 Task: Put "Image D" in and failure is - not an option in Medium of Adrenaline Trailer
Action: Mouse moved to (304, 75)
Screenshot: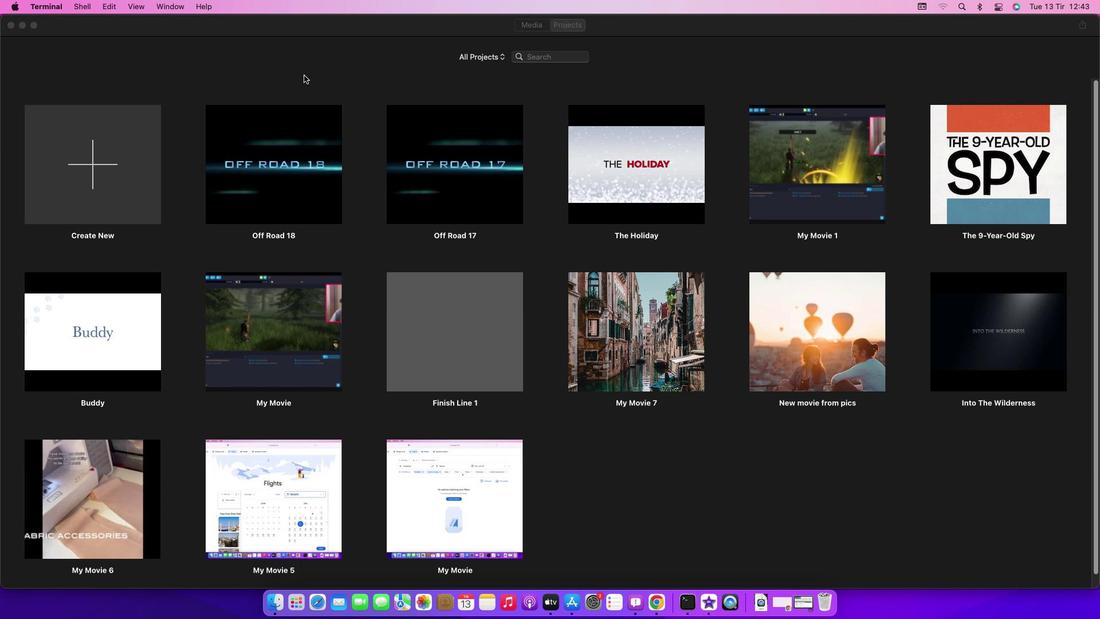 
Action: Mouse pressed left at (304, 75)
Screenshot: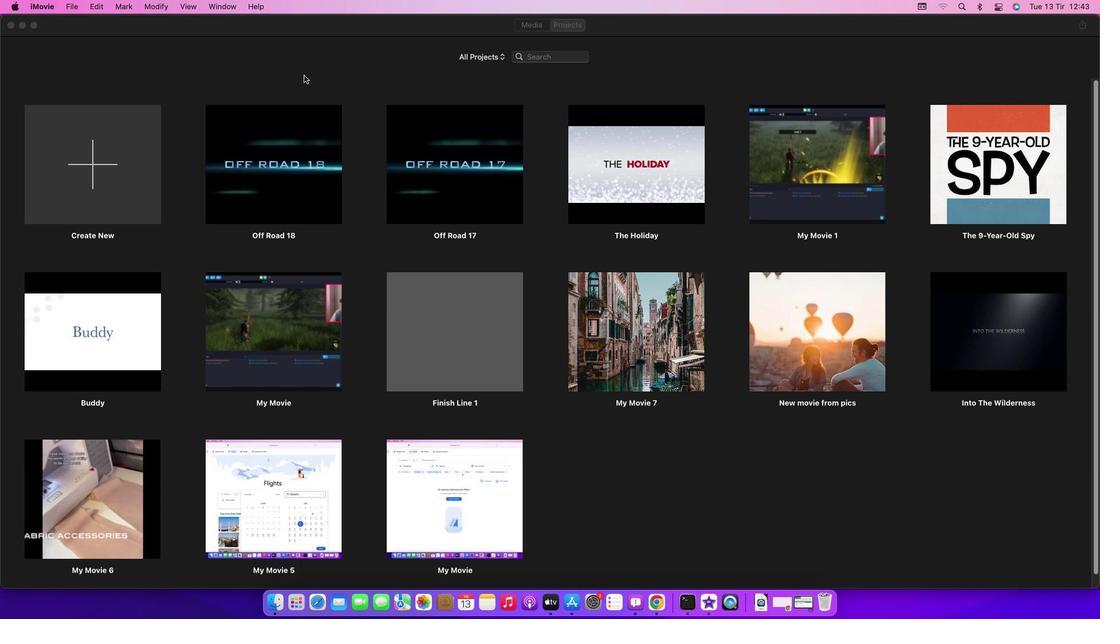 
Action: Mouse moved to (68, 6)
Screenshot: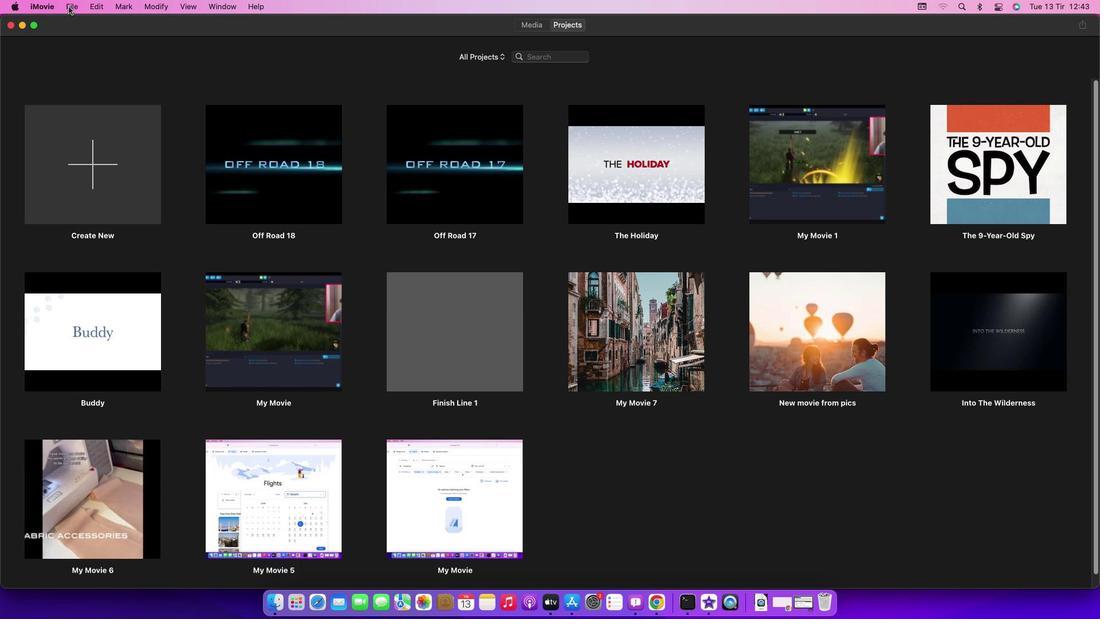 
Action: Mouse pressed left at (68, 6)
Screenshot: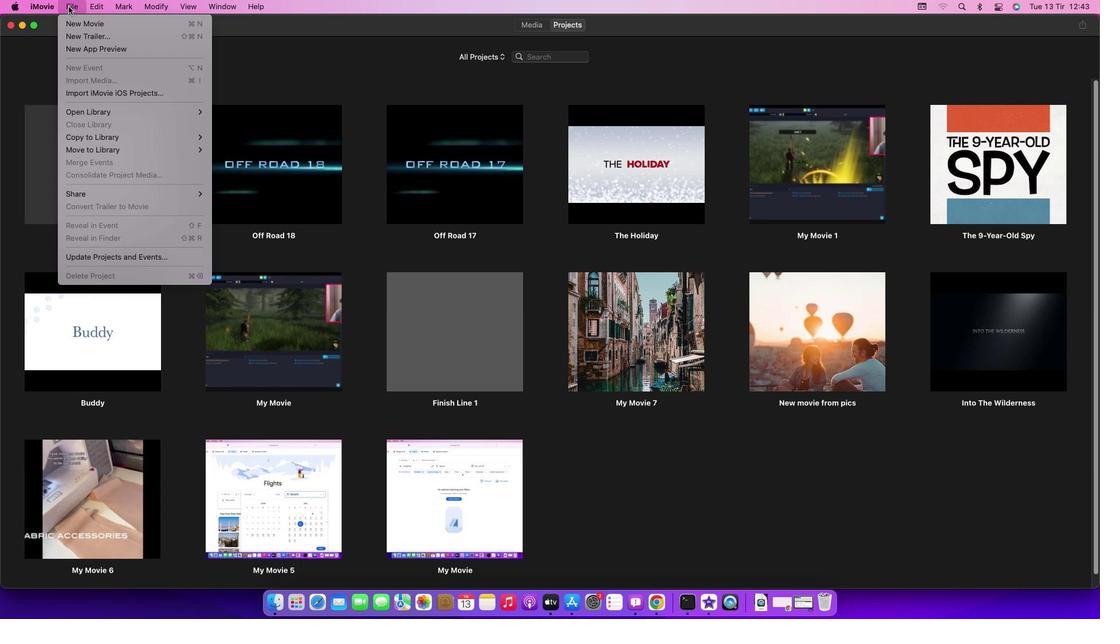 
Action: Mouse moved to (106, 40)
Screenshot: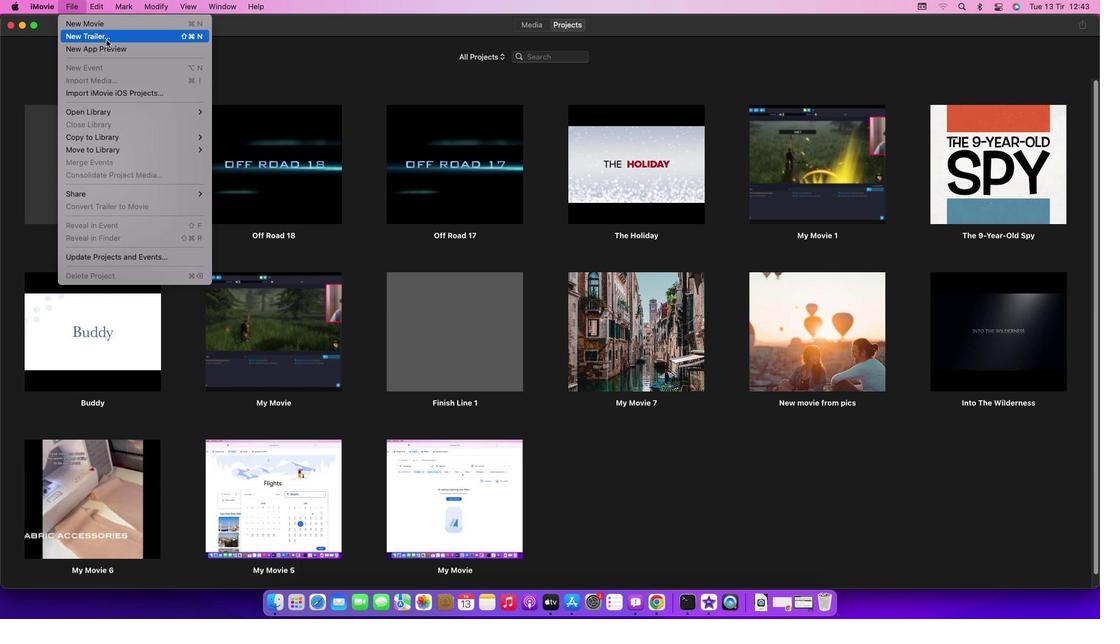 
Action: Mouse pressed left at (106, 40)
Screenshot: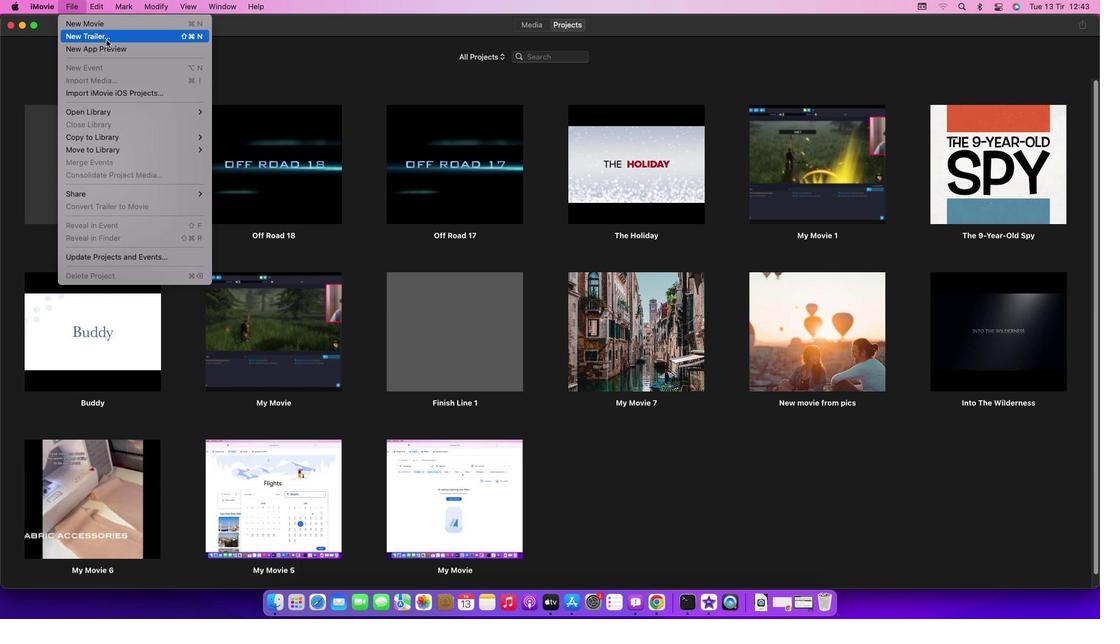 
Action: Mouse moved to (638, 325)
Screenshot: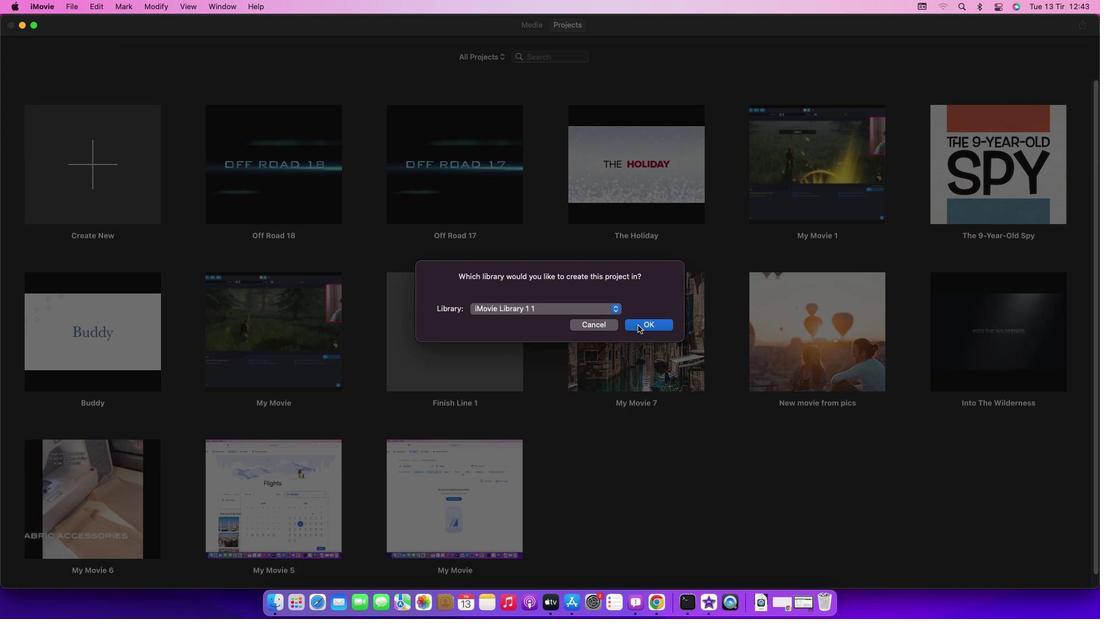 
Action: Mouse pressed left at (638, 325)
Screenshot: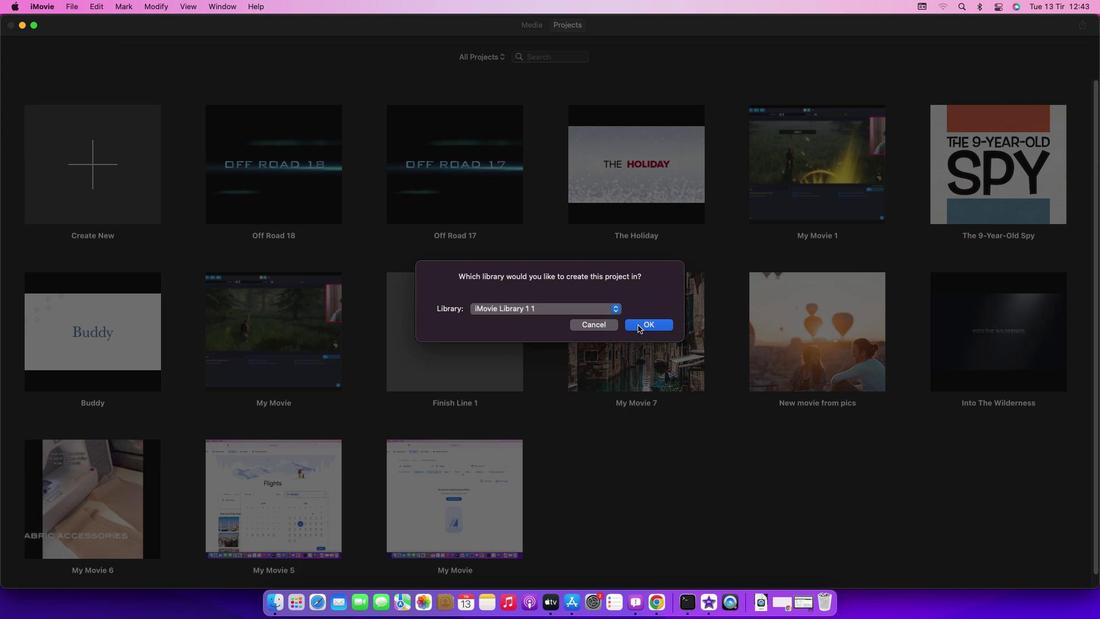 
Action: Mouse moved to (548, 237)
Screenshot: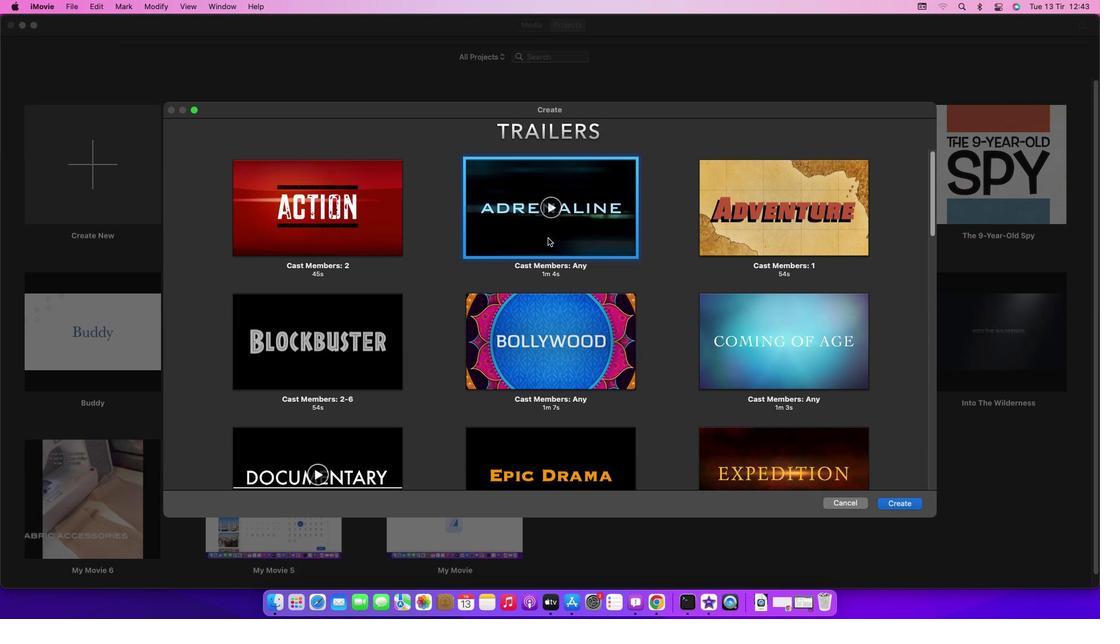
Action: Mouse pressed left at (548, 237)
Screenshot: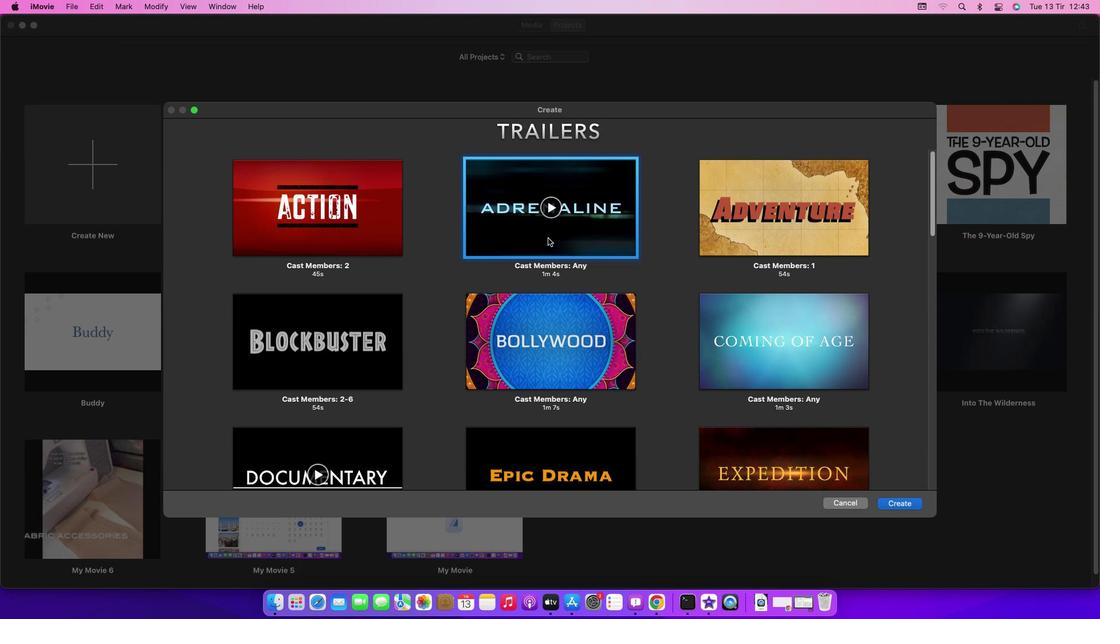 
Action: Mouse moved to (894, 502)
Screenshot: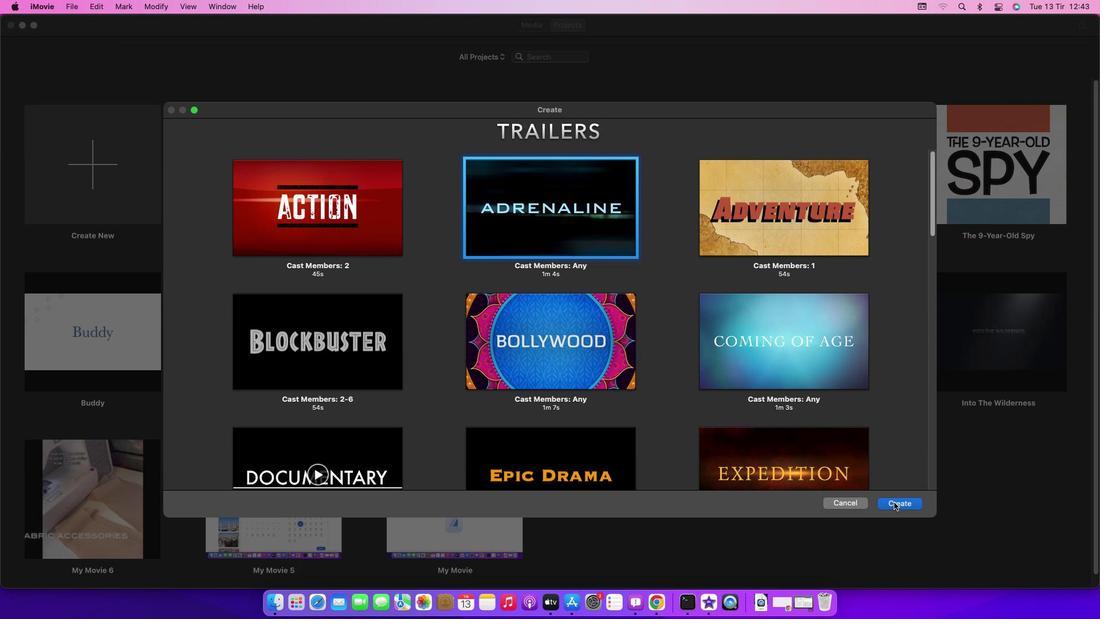 
Action: Mouse pressed left at (894, 502)
Screenshot: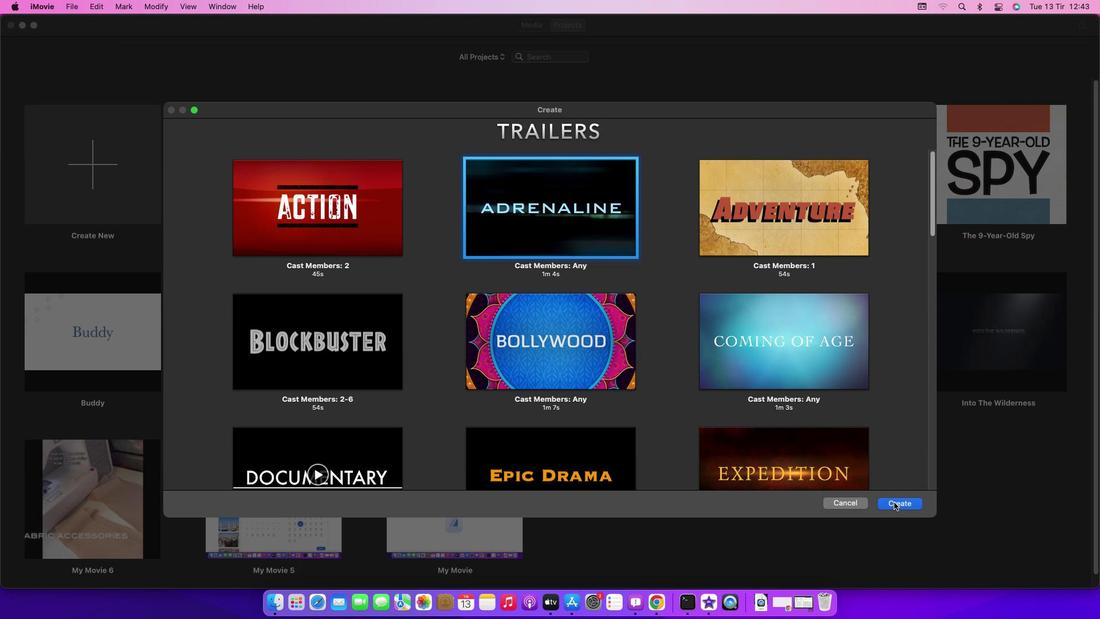 
Action: Mouse moved to (526, 348)
Screenshot: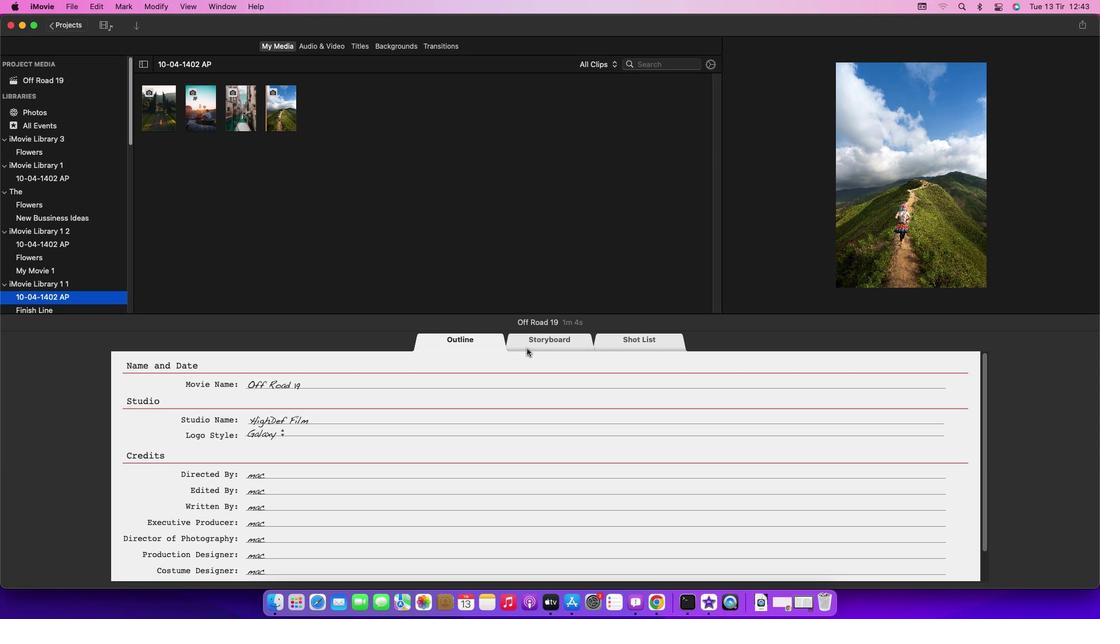 
Action: Mouse pressed left at (526, 348)
Screenshot: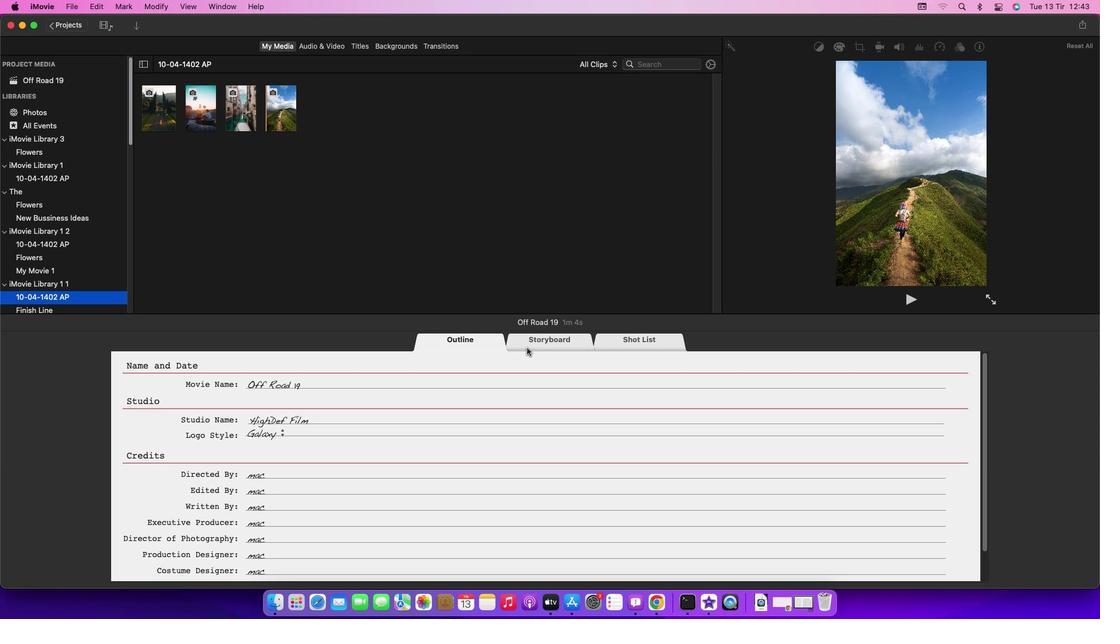 
Action: Mouse moved to (376, 437)
Screenshot: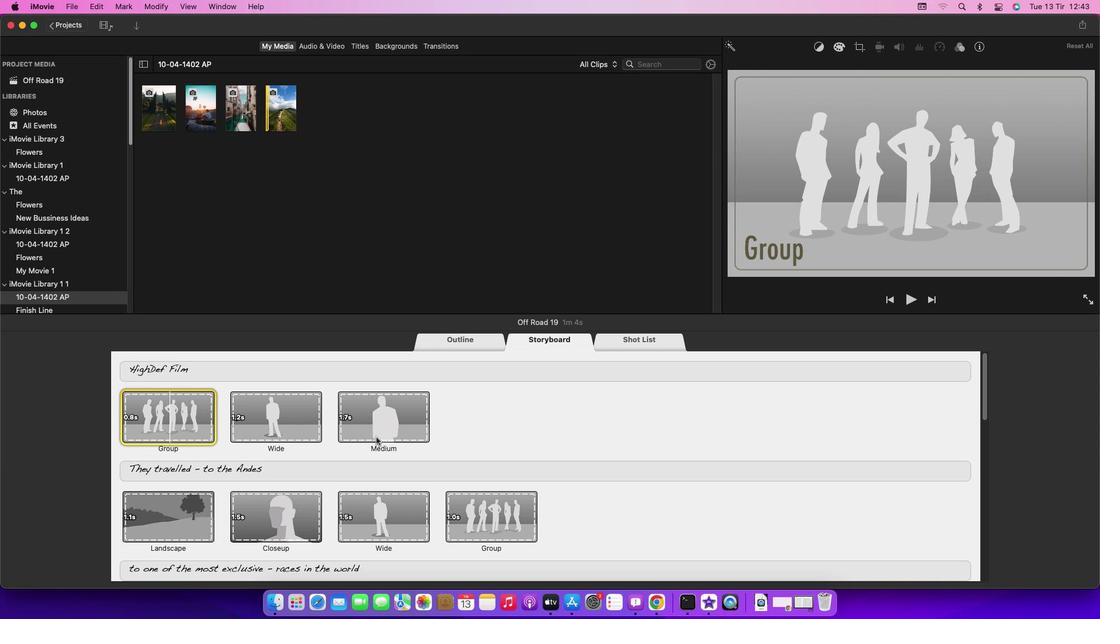 
Action: Mouse scrolled (376, 437) with delta (0, 0)
Screenshot: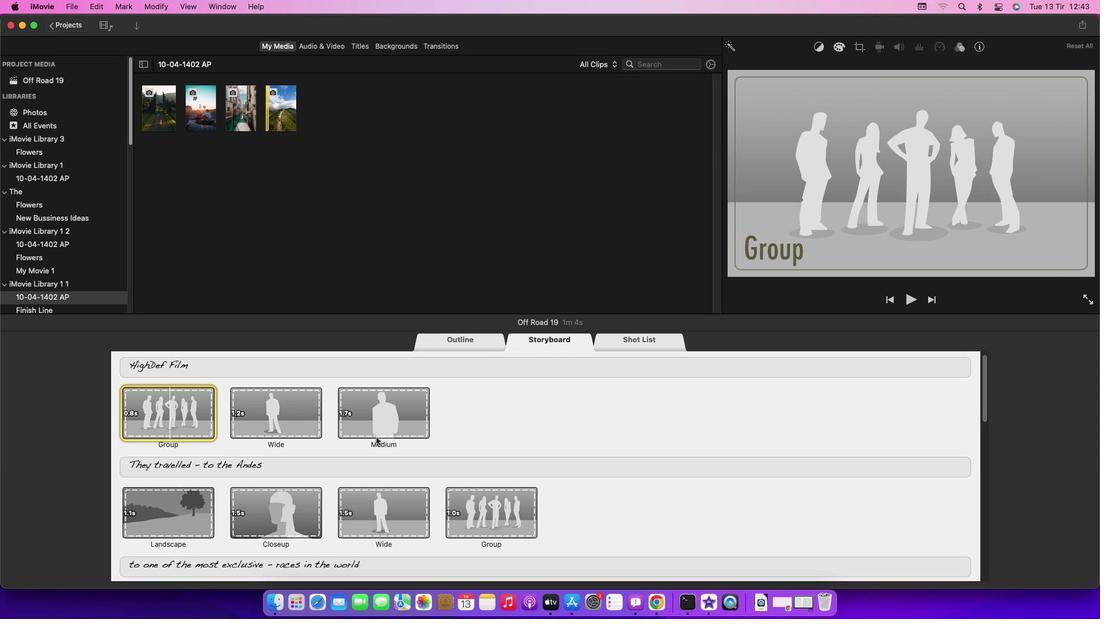 
Action: Mouse scrolled (376, 437) with delta (0, 0)
Screenshot: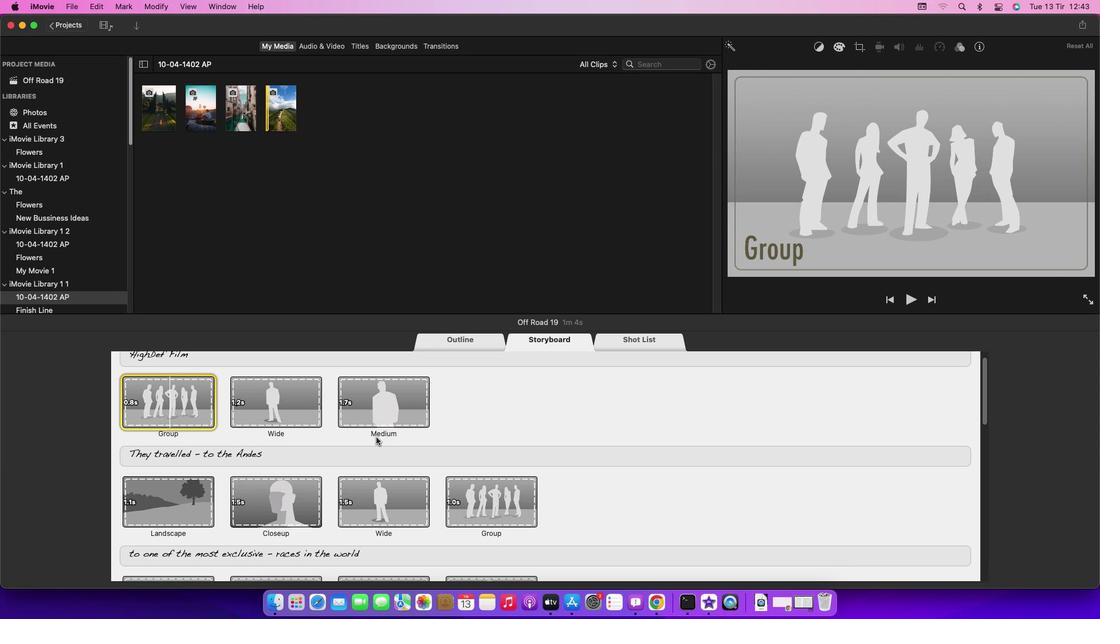 
Action: Mouse scrolled (376, 437) with delta (0, 0)
Screenshot: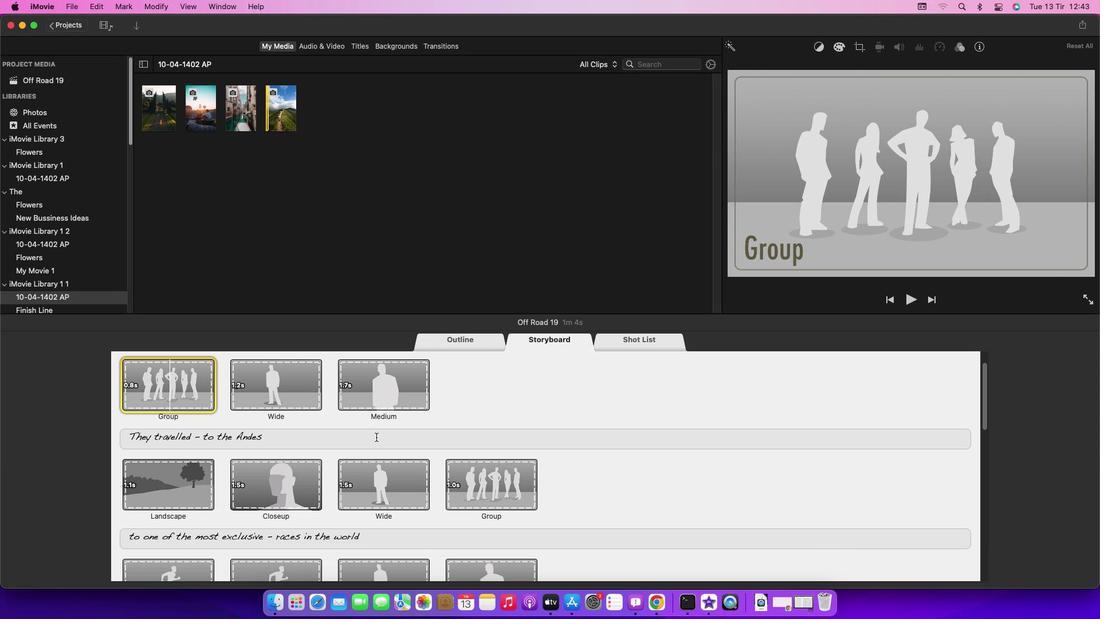 
Action: Mouse scrolled (376, 437) with delta (0, -1)
Screenshot: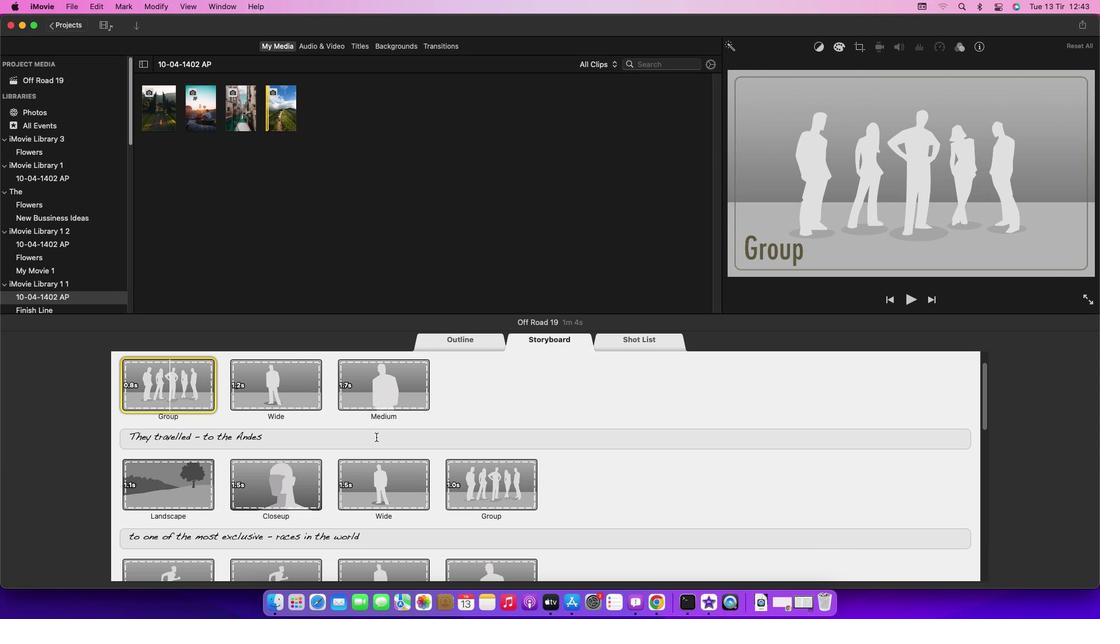 
Action: Mouse moved to (374, 455)
Screenshot: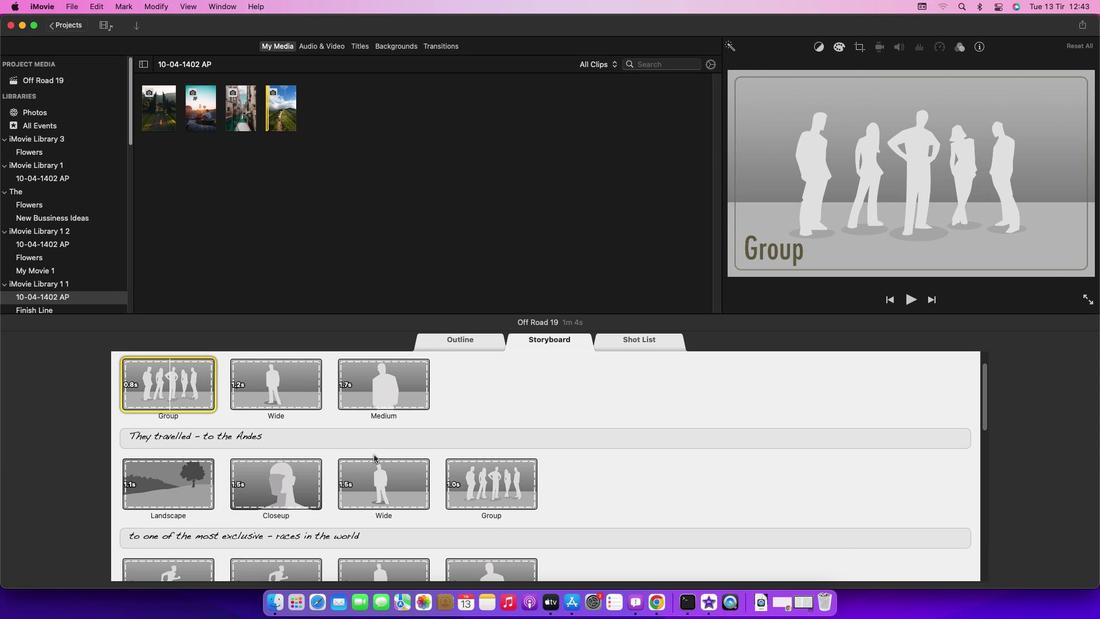 
Action: Mouse scrolled (374, 455) with delta (0, 0)
Screenshot: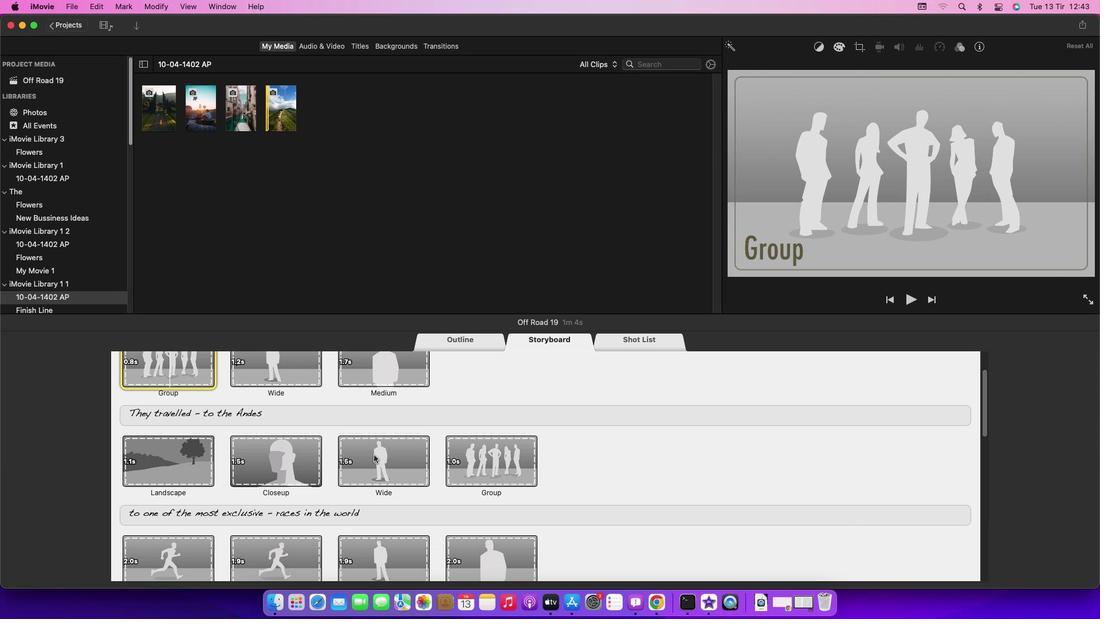 
Action: Mouse scrolled (374, 455) with delta (0, 0)
Screenshot: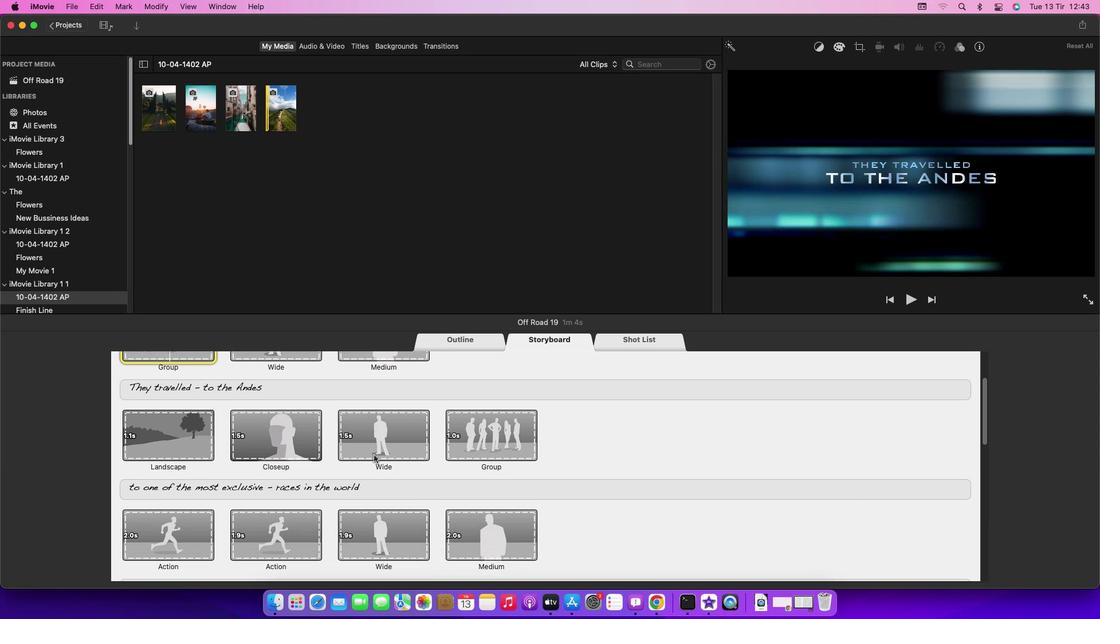 
Action: Mouse scrolled (374, 455) with delta (0, -1)
Screenshot: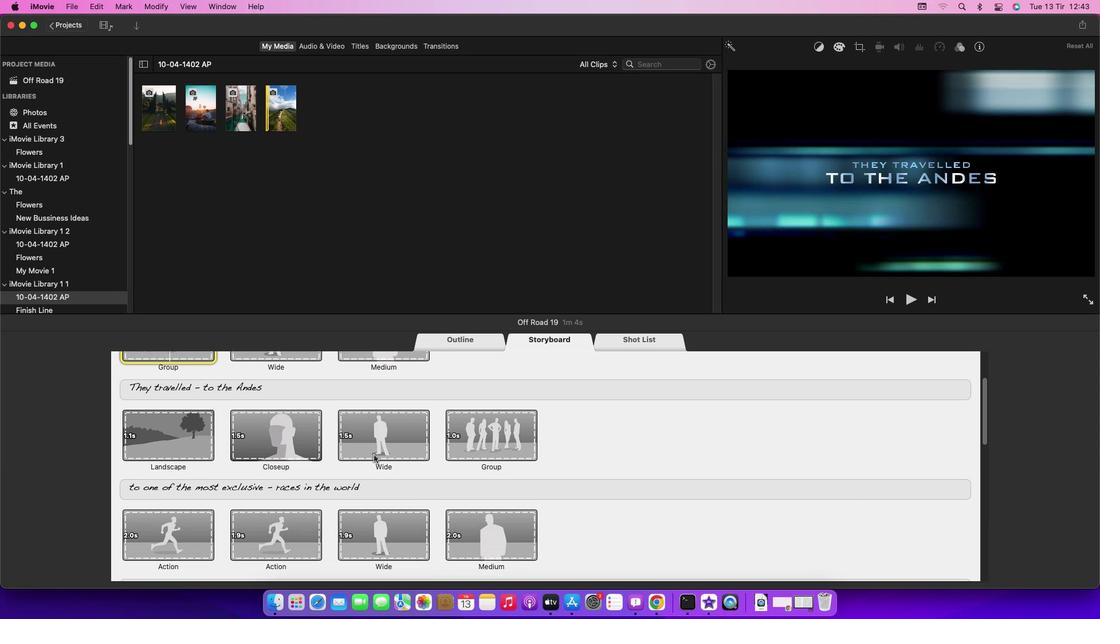 
Action: Mouse scrolled (374, 455) with delta (0, -2)
Screenshot: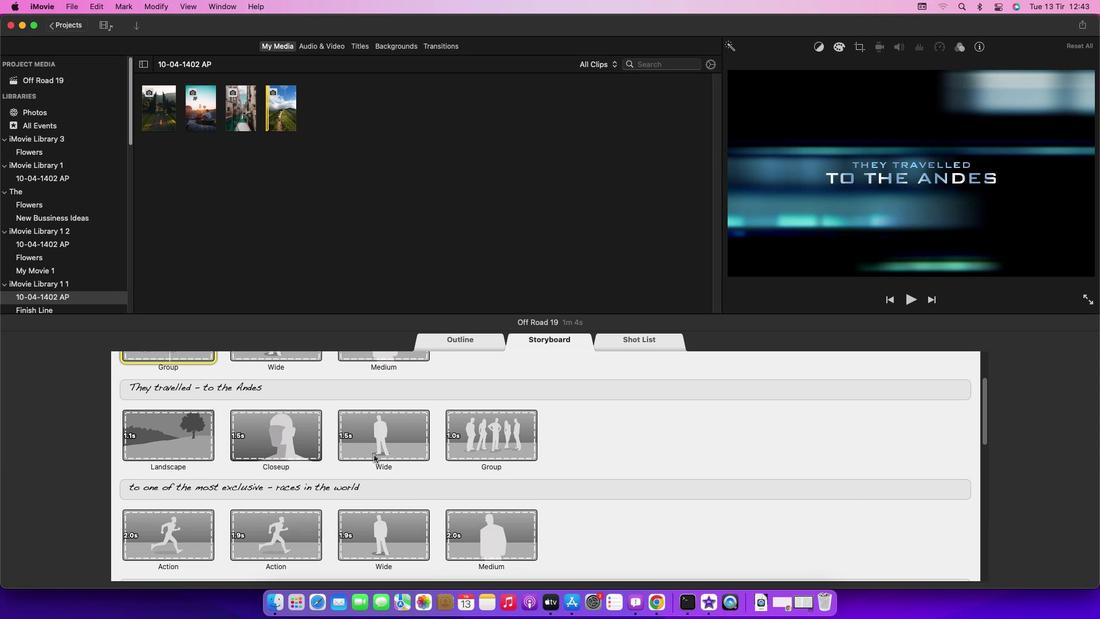 
Action: Mouse scrolled (374, 455) with delta (0, 0)
Screenshot: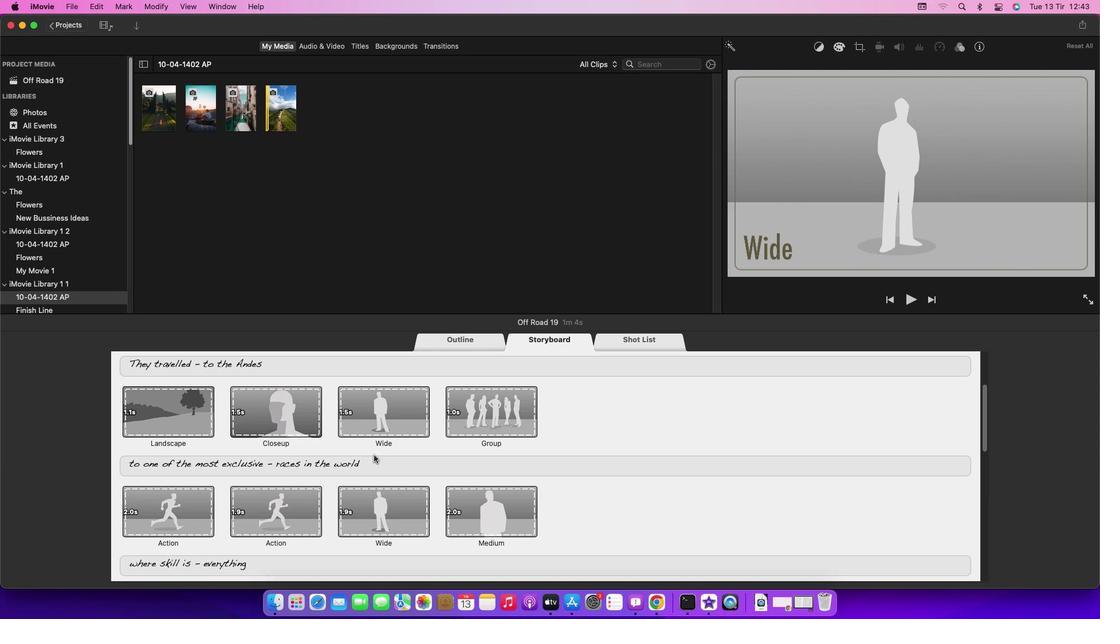 
Action: Mouse scrolled (374, 455) with delta (0, 0)
Screenshot: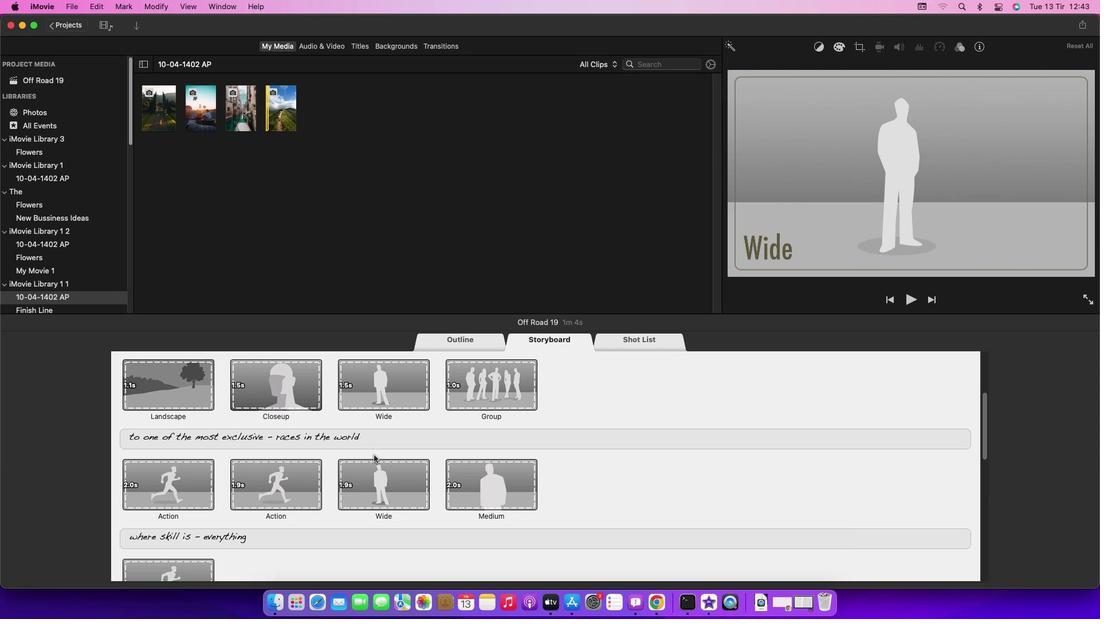 
Action: Mouse scrolled (374, 455) with delta (0, -1)
Screenshot: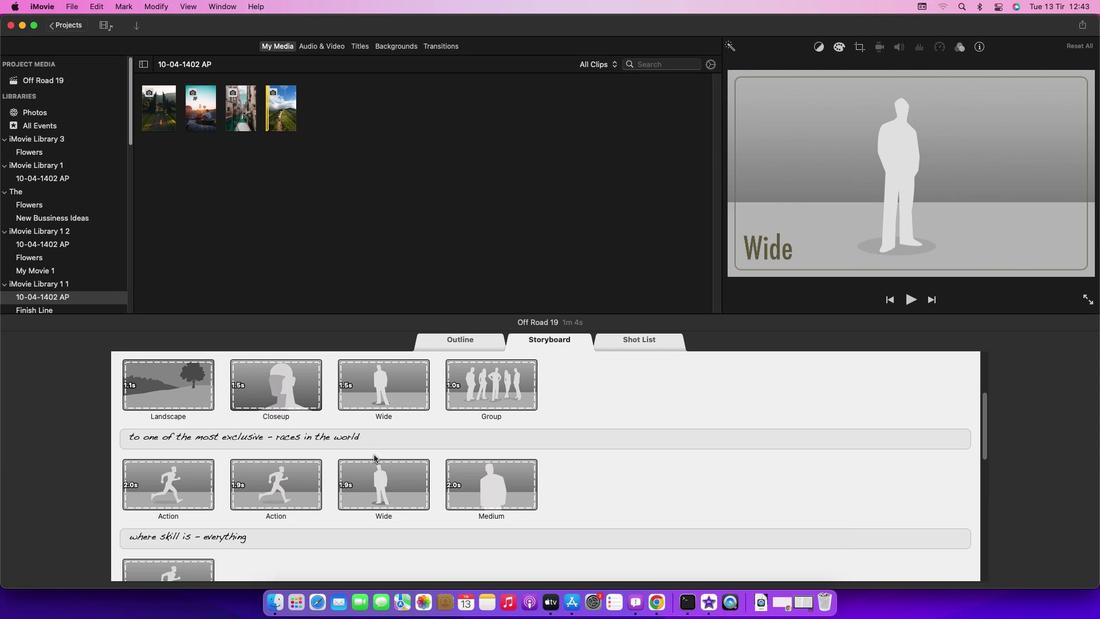 
Action: Mouse scrolled (374, 455) with delta (0, -2)
Screenshot: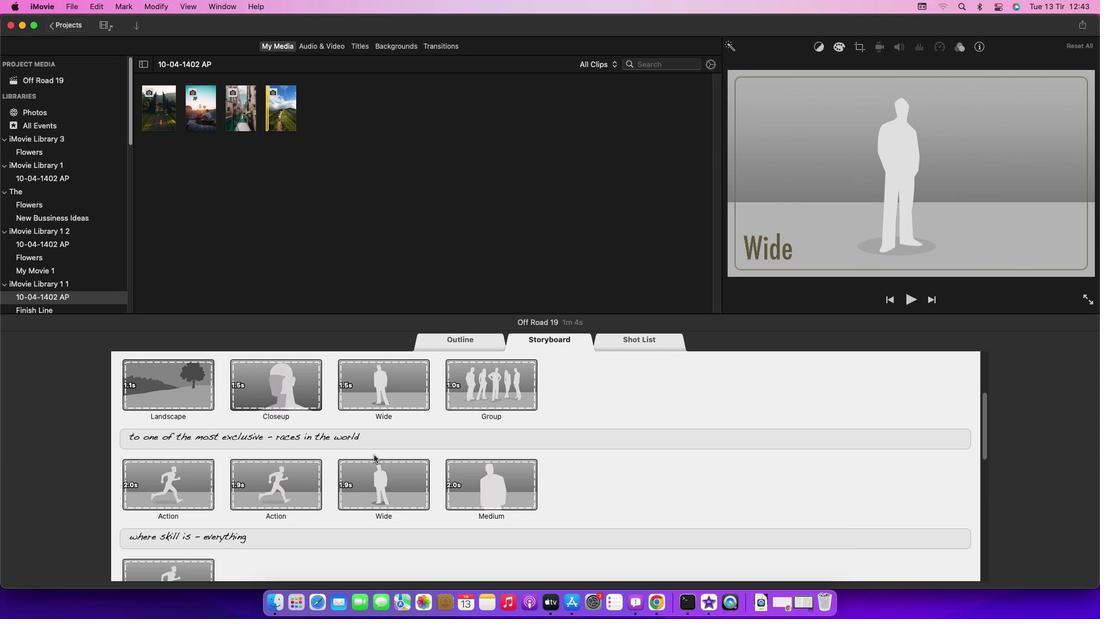 
Action: Mouse scrolled (374, 455) with delta (0, 0)
Screenshot: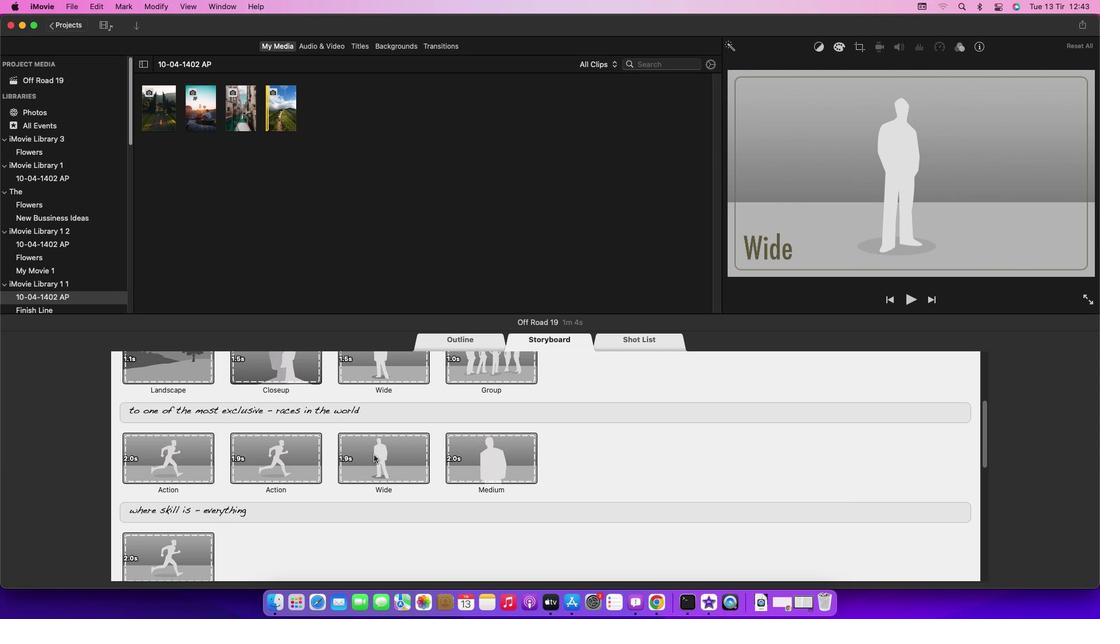 
Action: Mouse scrolled (374, 455) with delta (0, 0)
Screenshot: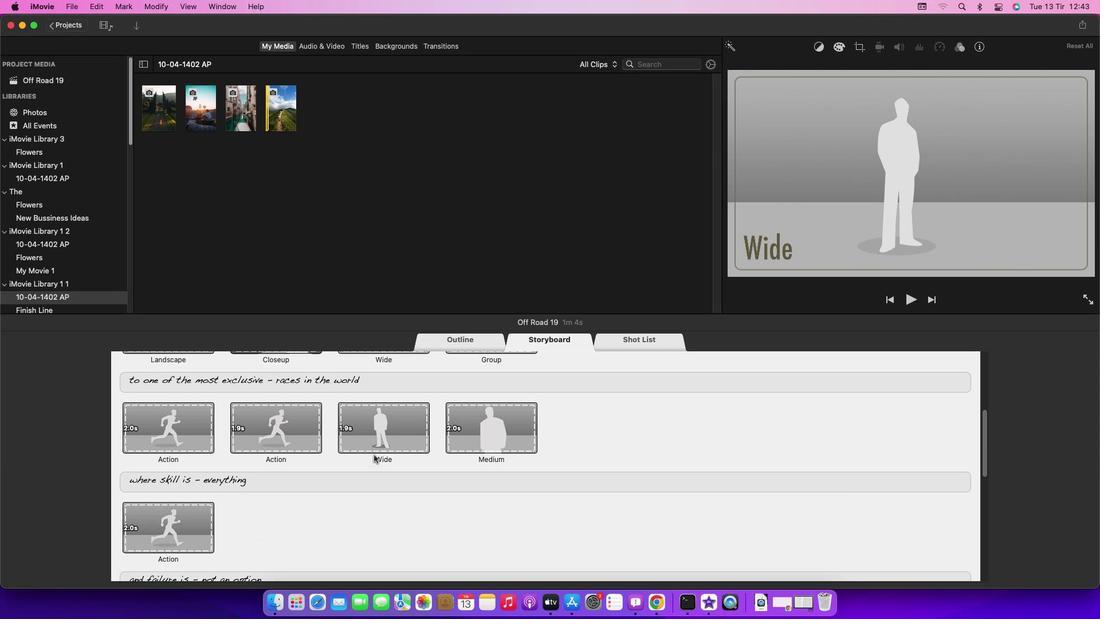 
Action: Mouse scrolled (374, 455) with delta (0, -1)
Screenshot: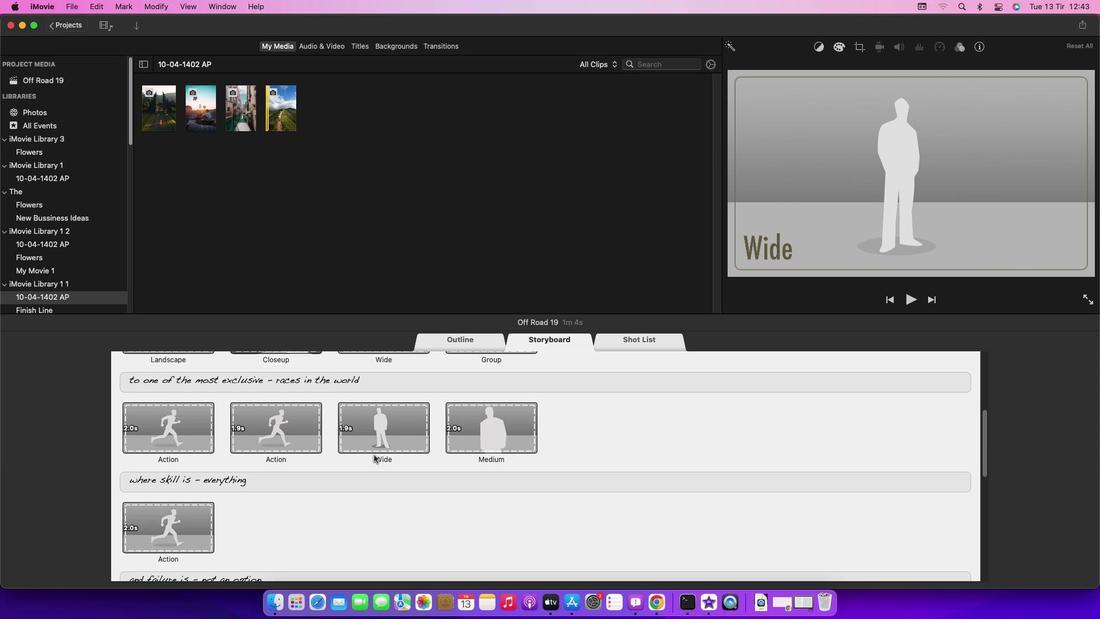 
Action: Mouse scrolled (374, 455) with delta (0, -2)
Screenshot: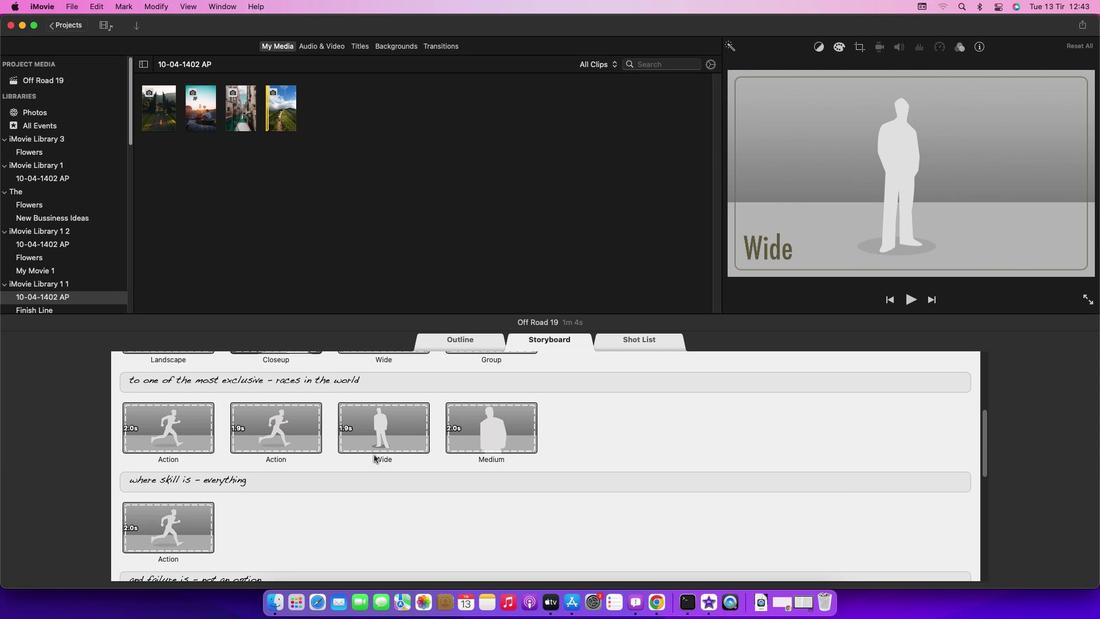 
Action: Mouse scrolled (374, 455) with delta (0, 0)
Screenshot: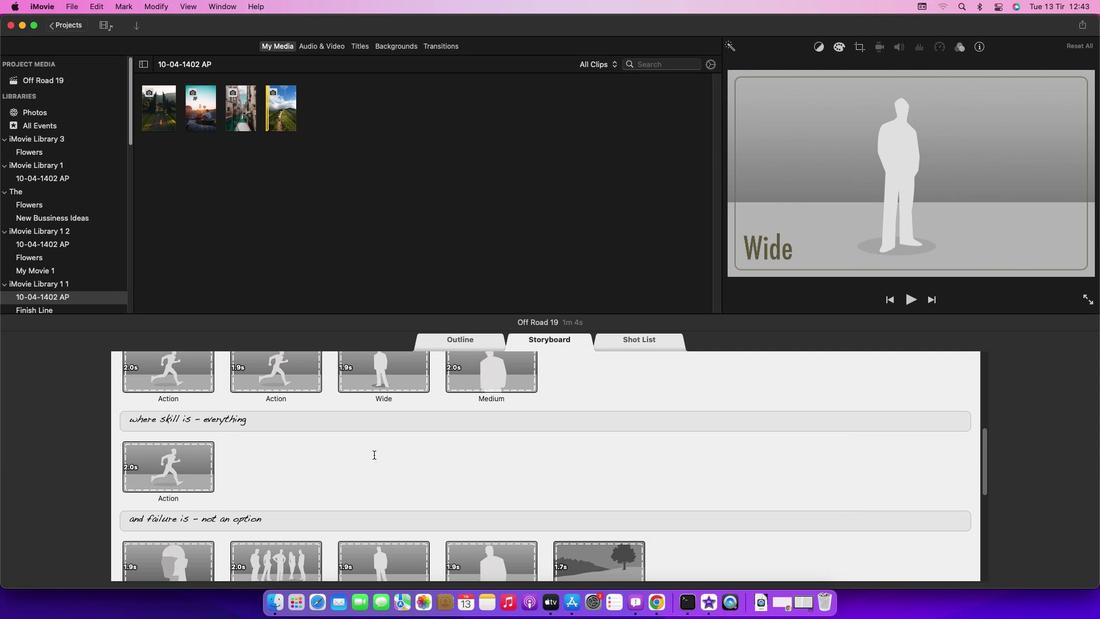 
Action: Mouse scrolled (374, 455) with delta (0, 0)
Screenshot: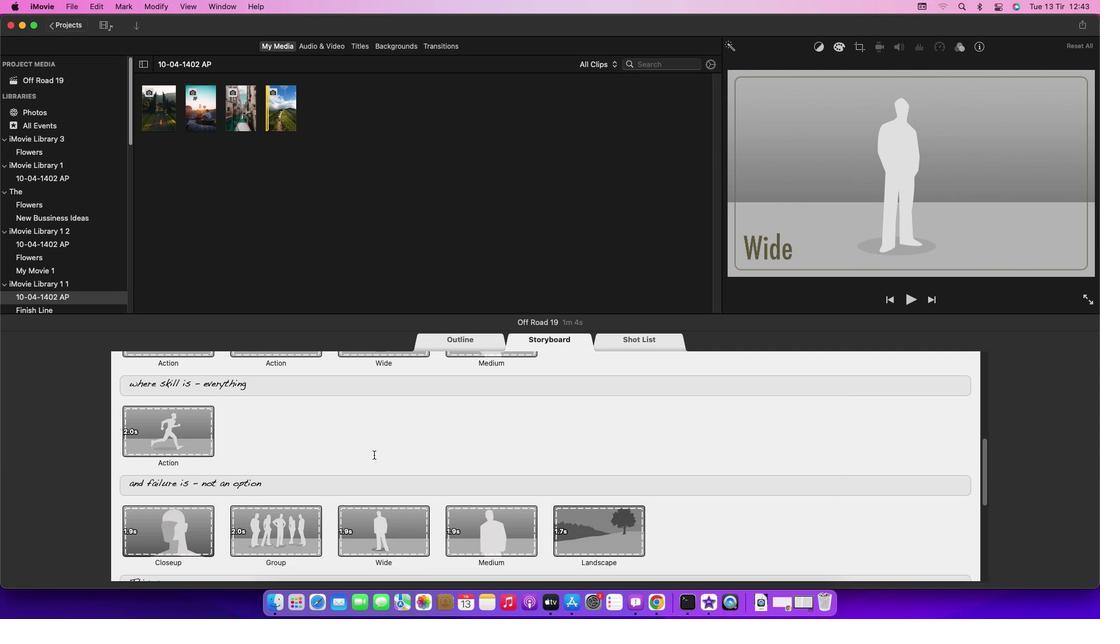 
Action: Mouse scrolled (374, 455) with delta (0, -1)
Screenshot: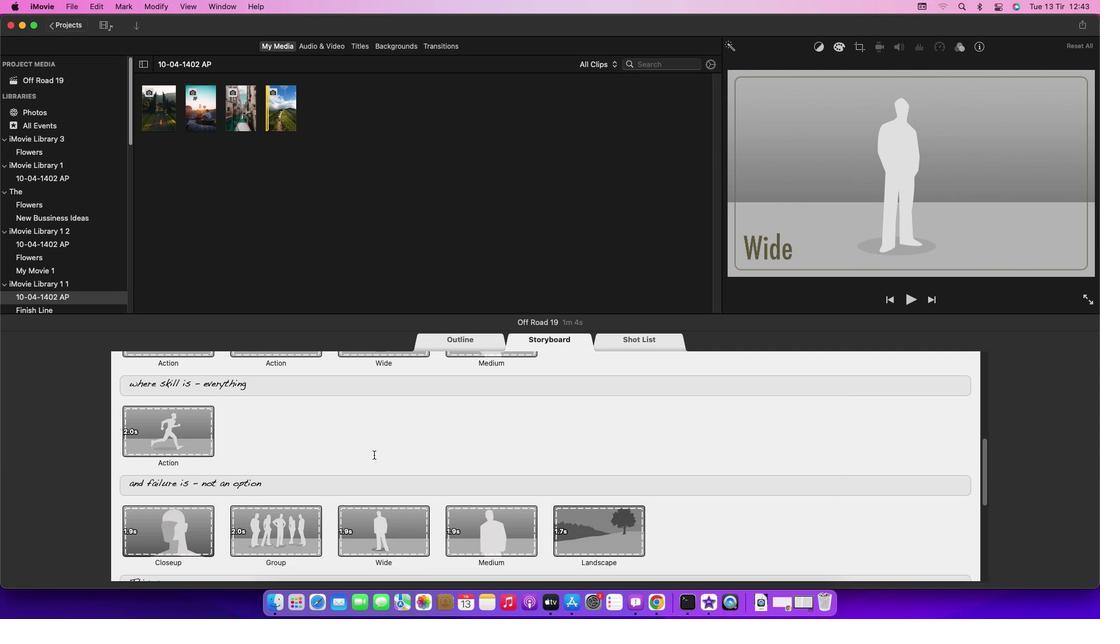 
Action: Mouse scrolled (374, 455) with delta (0, -2)
Screenshot: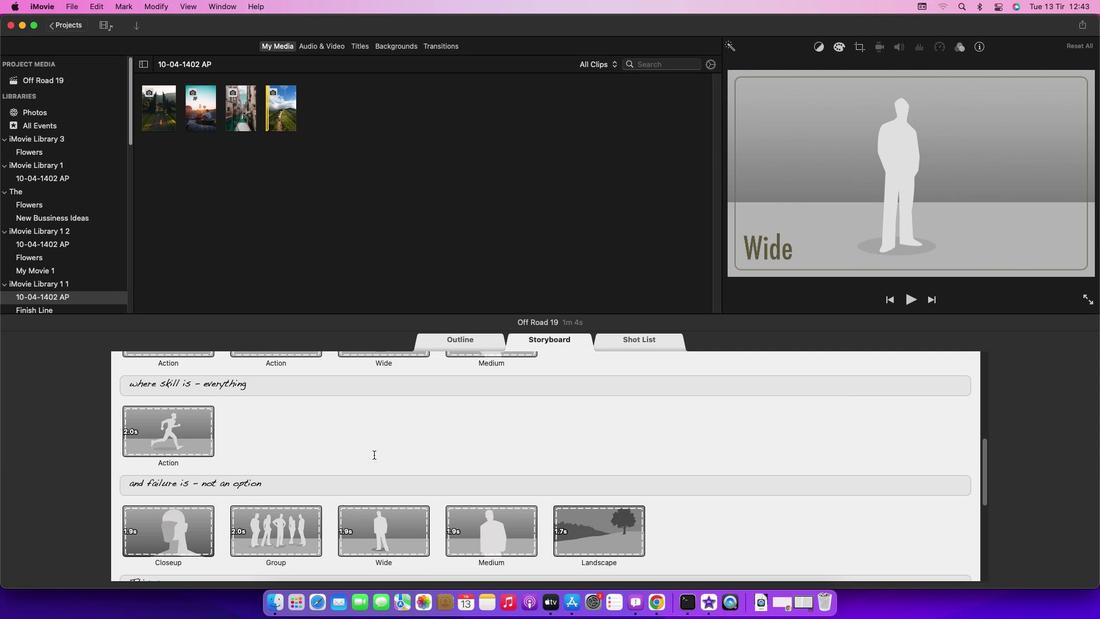 
Action: Mouse scrolled (374, 455) with delta (0, -3)
Screenshot: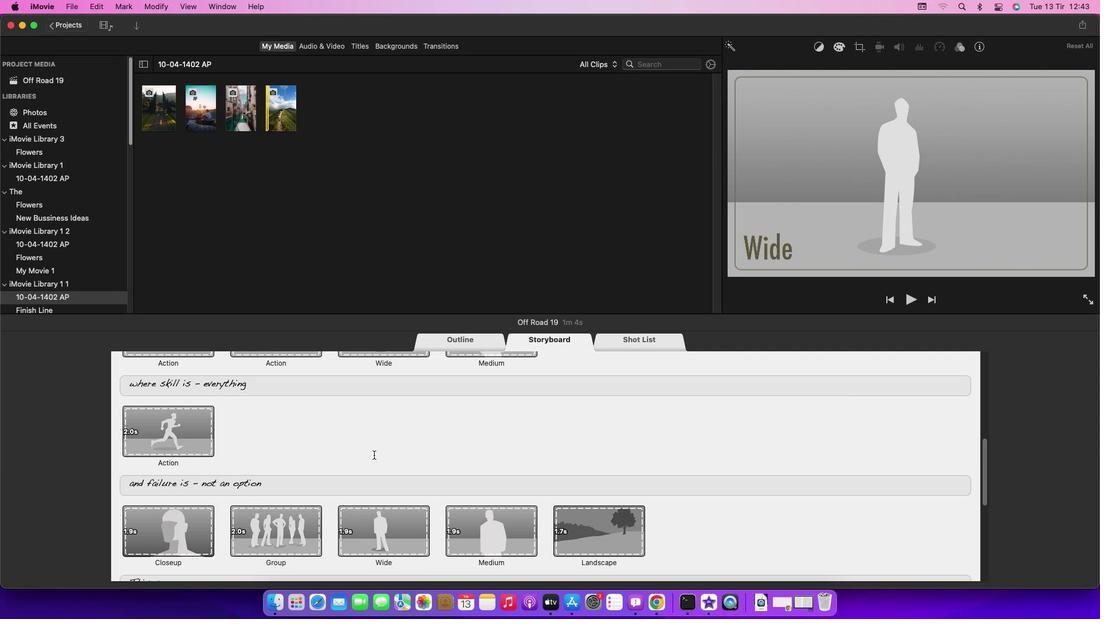 
Action: Mouse scrolled (374, 455) with delta (0, 0)
Screenshot: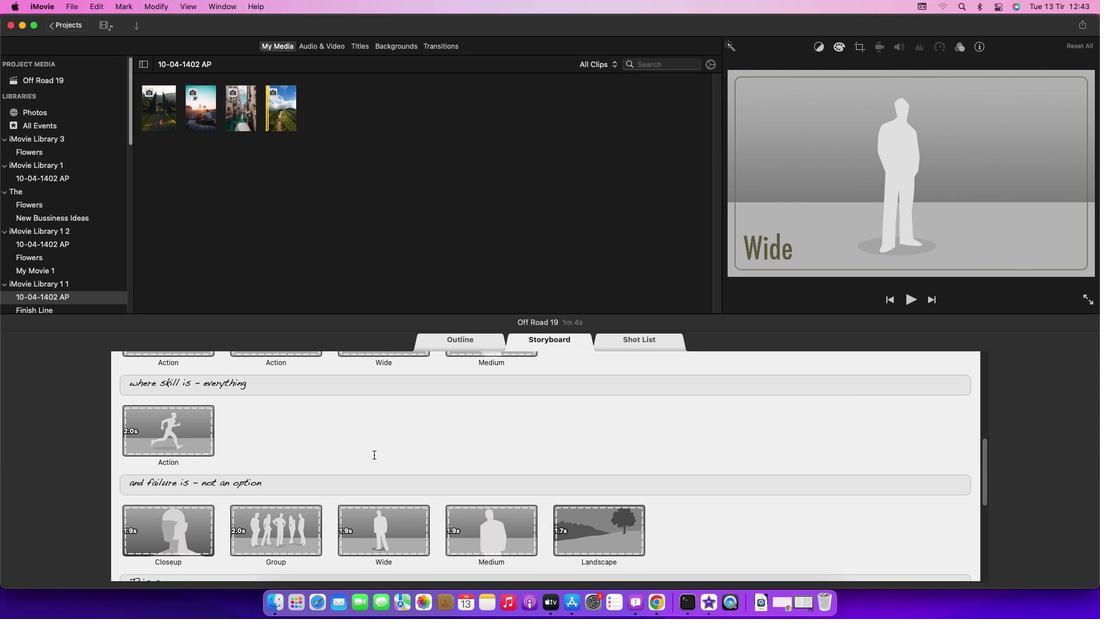 
Action: Mouse scrolled (374, 455) with delta (0, 0)
Screenshot: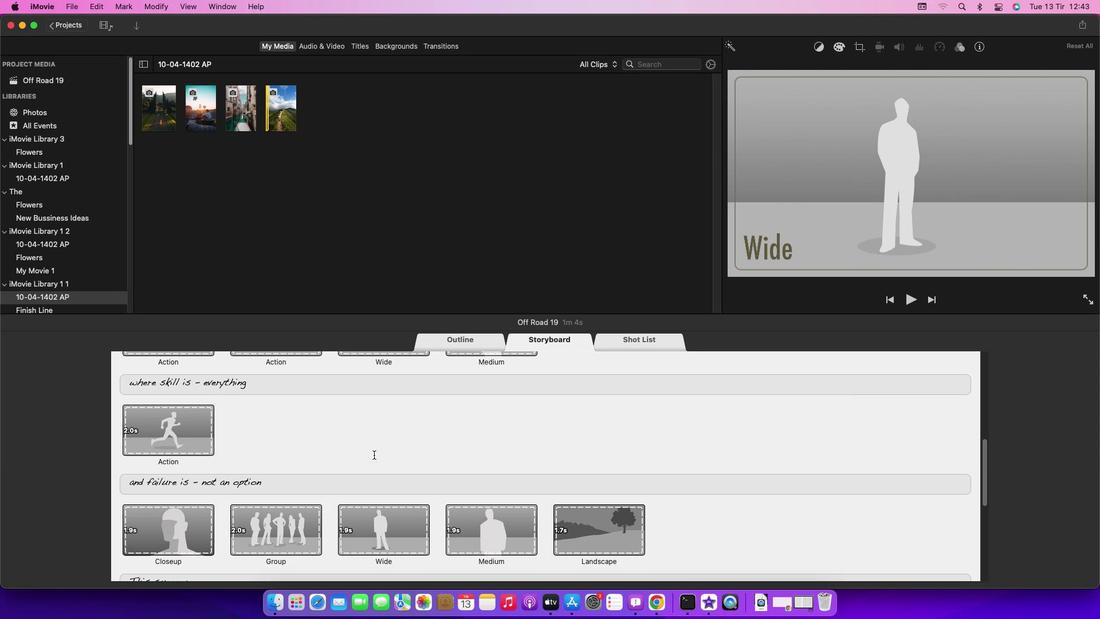 
Action: Mouse scrolled (374, 455) with delta (0, 0)
Screenshot: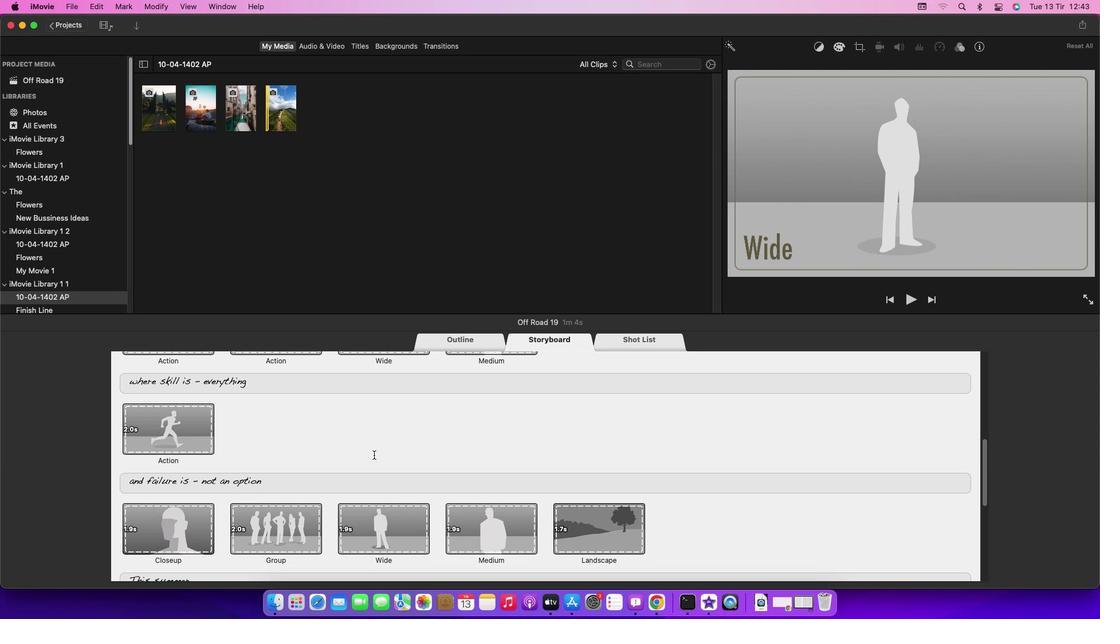 
Action: Mouse moved to (491, 525)
Screenshot: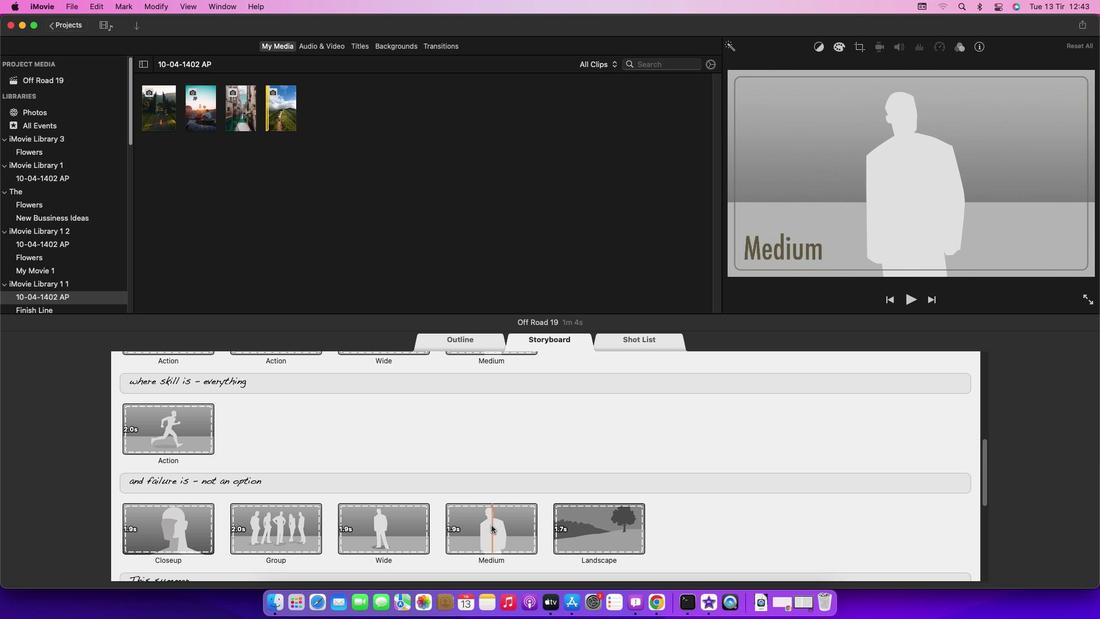 
Action: Mouse pressed left at (491, 525)
Screenshot: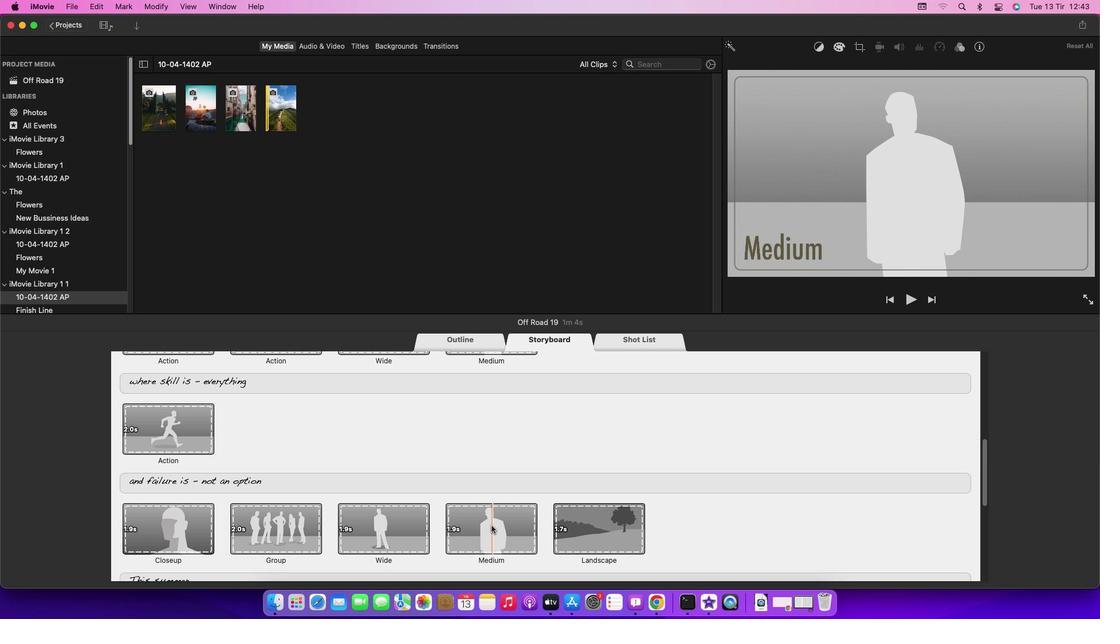 
Action: Mouse moved to (235, 95)
Screenshot: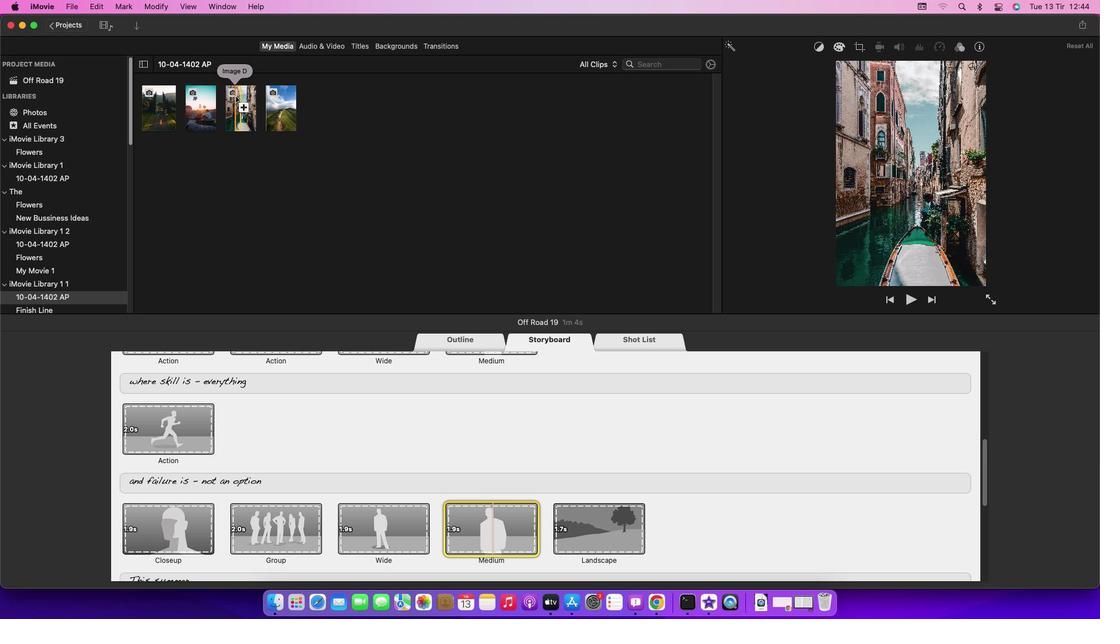 
Action: Mouse pressed left at (235, 95)
Screenshot: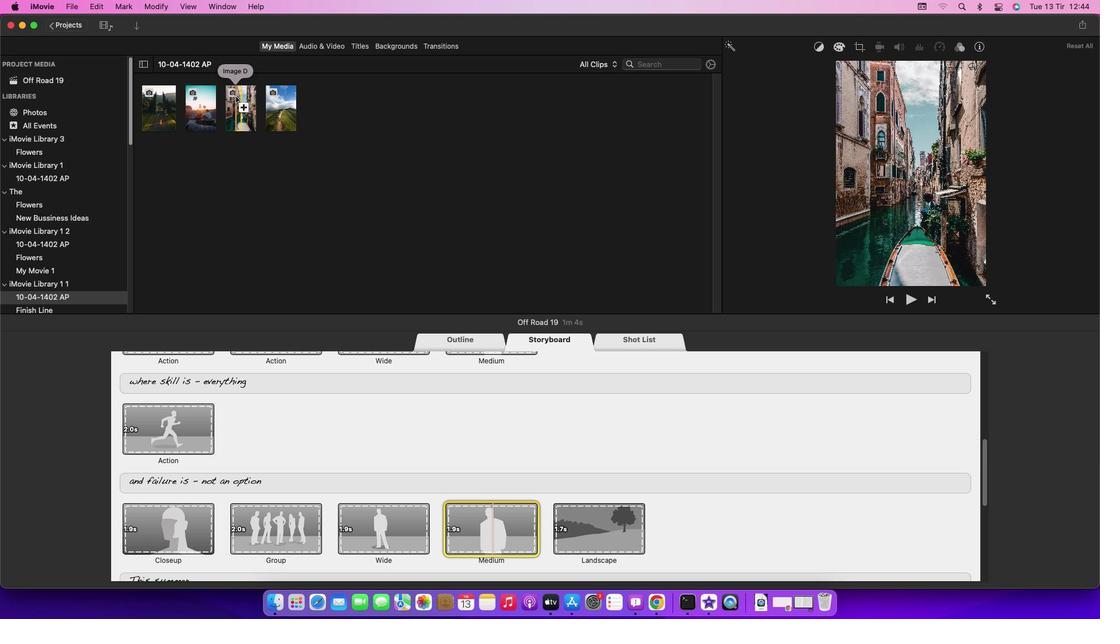 
Action: Mouse moved to (428, 167)
Screenshot: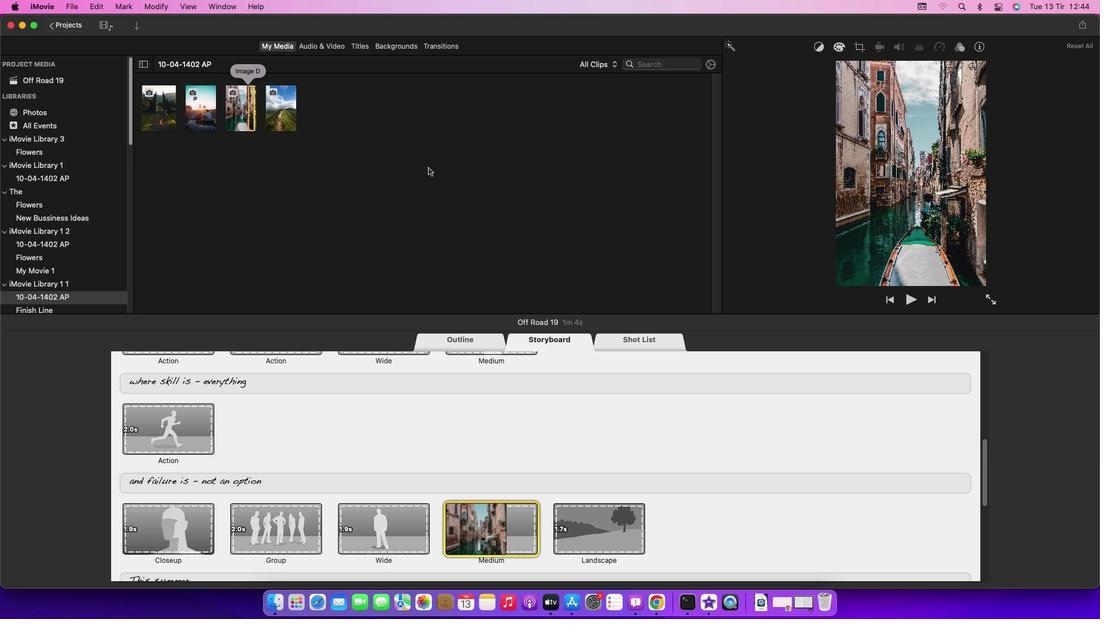 
